 Task: Add Paqui Zesty Salsa Verde Tortilla Chips to the cart.
Action: Mouse moved to (937, 110)
Screenshot: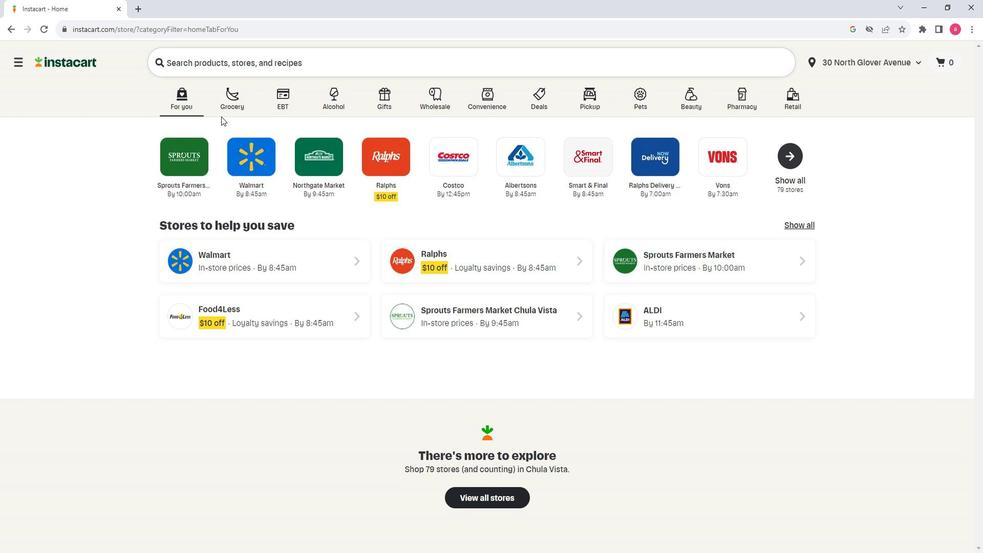 
Action: Mouse pressed left at (937, 110)
Screenshot: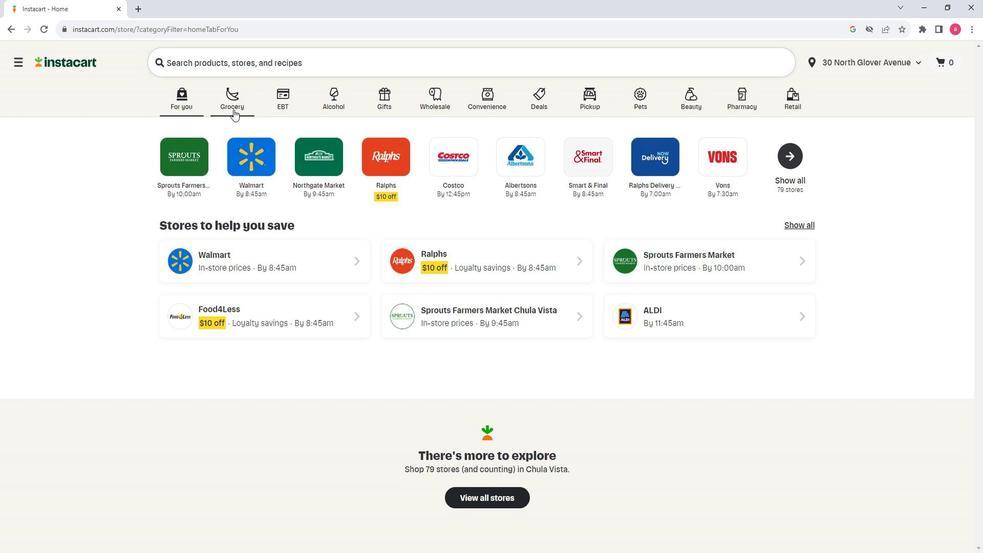 
Action: Mouse moved to (962, 307)
Screenshot: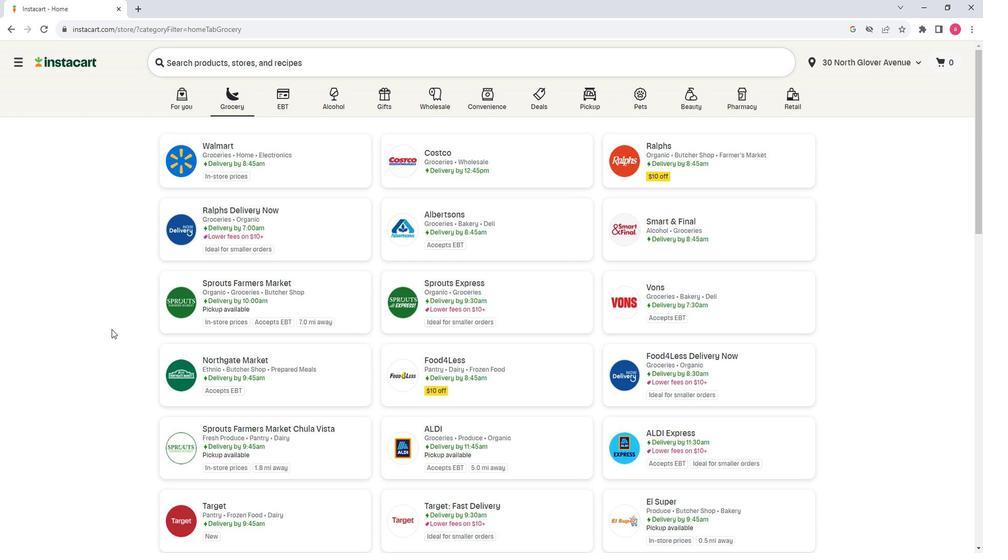 
Action: Mouse pressed left at (962, 307)
Screenshot: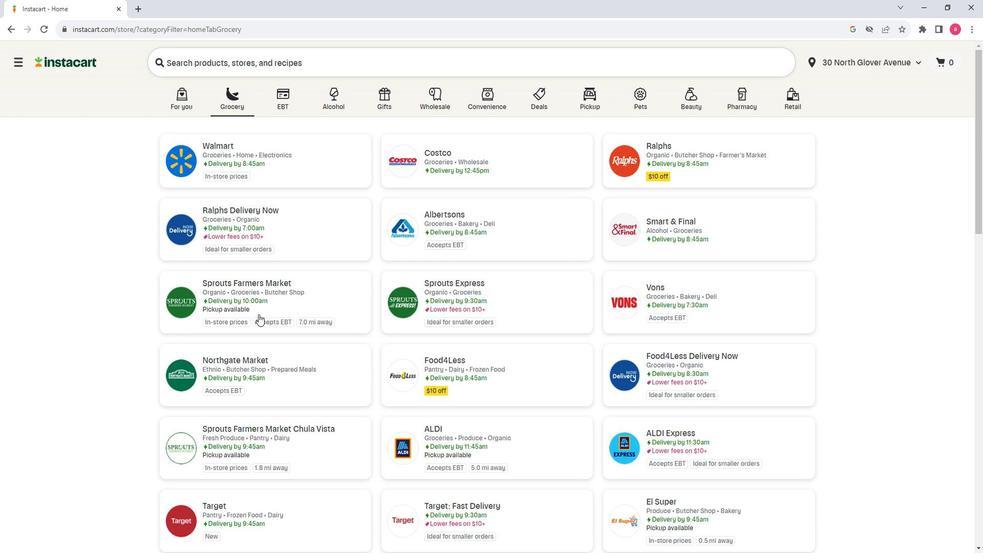
Action: Mouse moved to (775, 324)
Screenshot: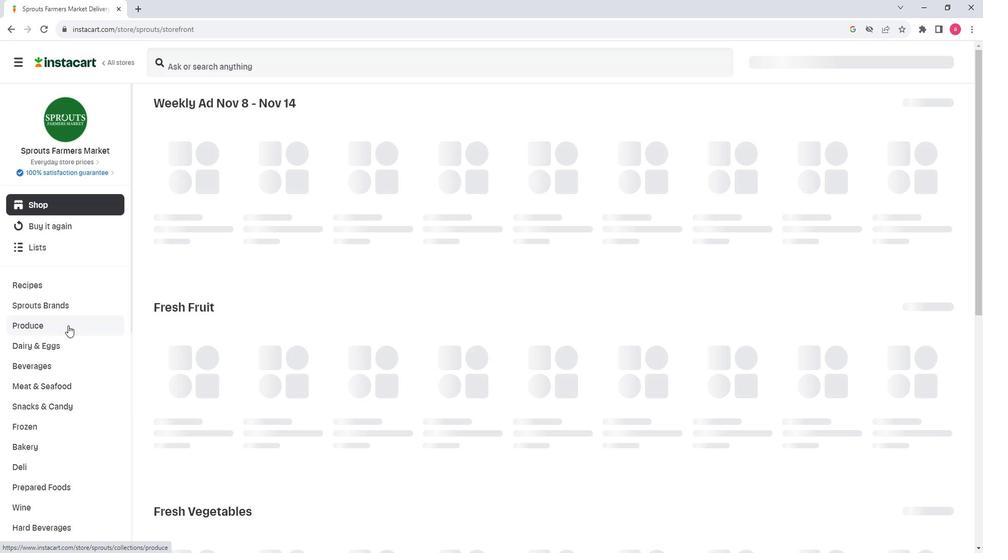 
Action: Mouse scrolled (775, 323) with delta (0, 0)
Screenshot: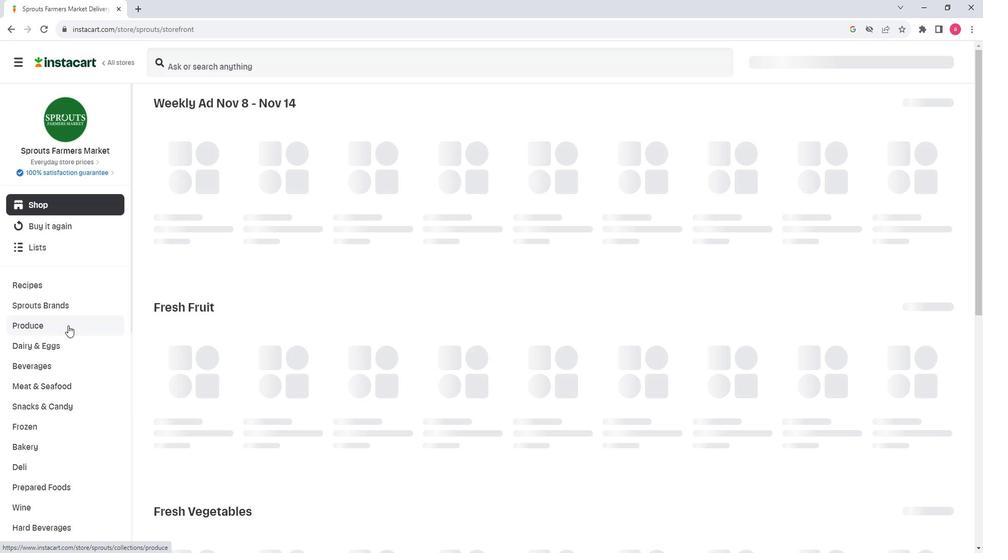 
Action: Mouse moved to (772, 350)
Screenshot: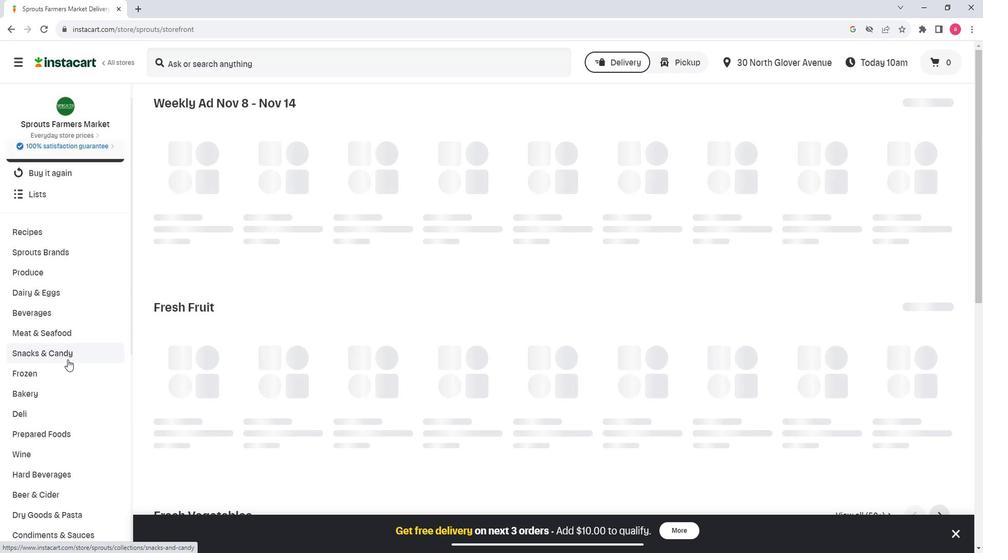 
Action: Mouse pressed left at (772, 350)
Screenshot: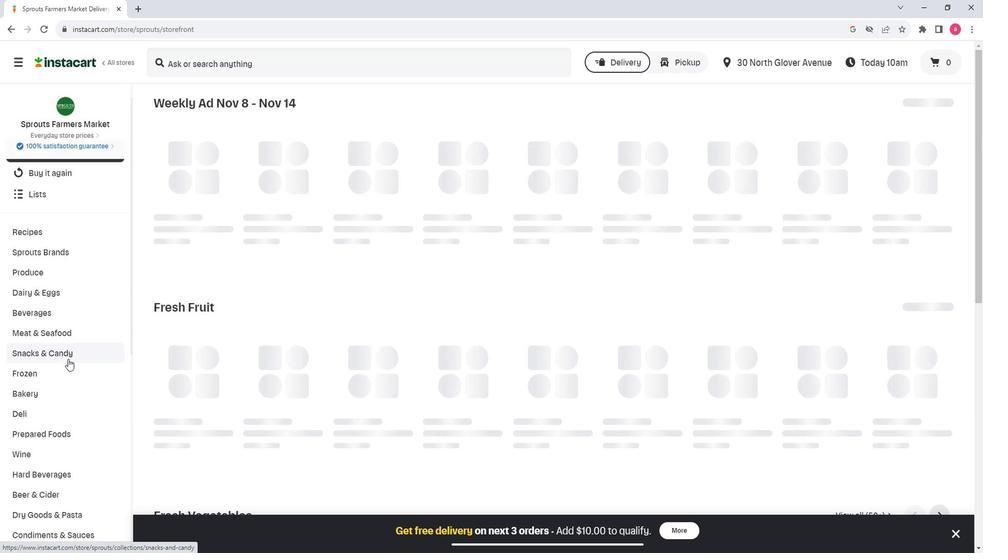 
Action: Mouse moved to (739, 386)
Screenshot: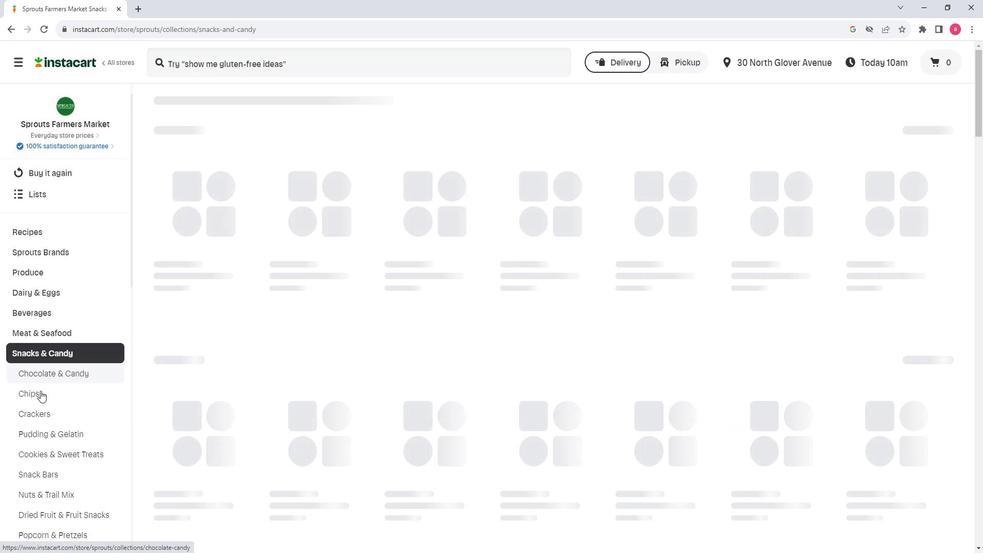
Action: Mouse pressed left at (739, 386)
Screenshot: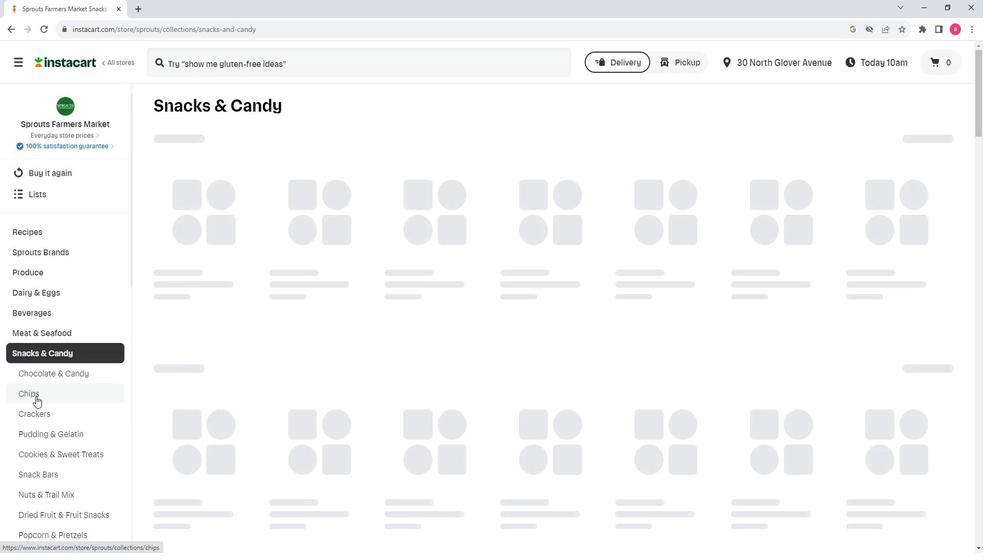 
Action: Mouse moved to (929, 144)
Screenshot: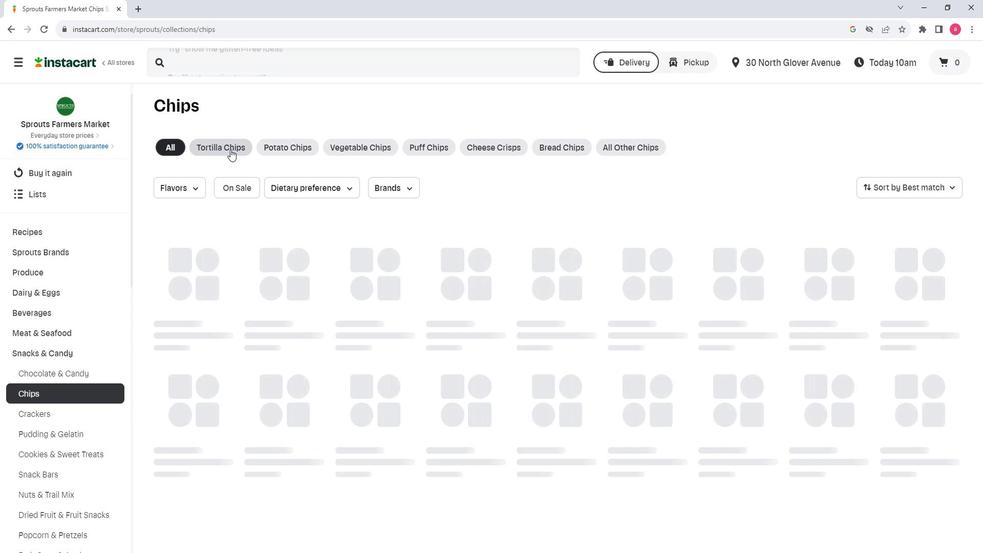 
Action: Mouse pressed left at (929, 144)
Screenshot: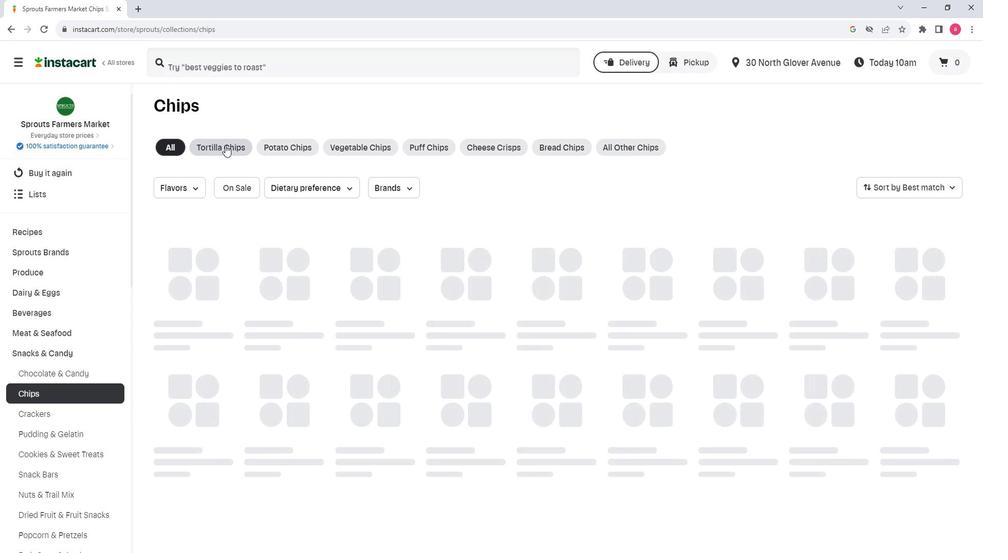
Action: Mouse moved to (938, 76)
Screenshot: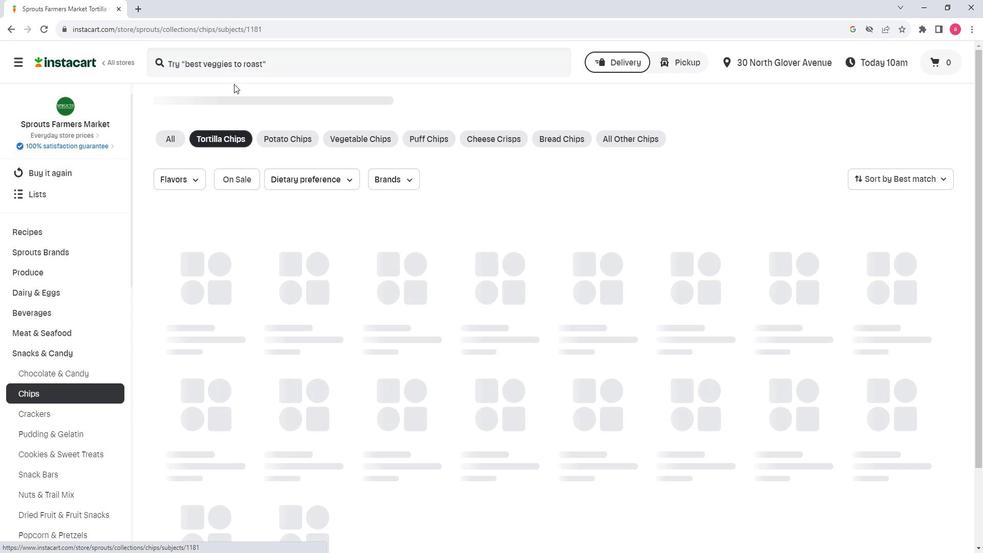 
Action: Mouse pressed left at (938, 76)
Screenshot: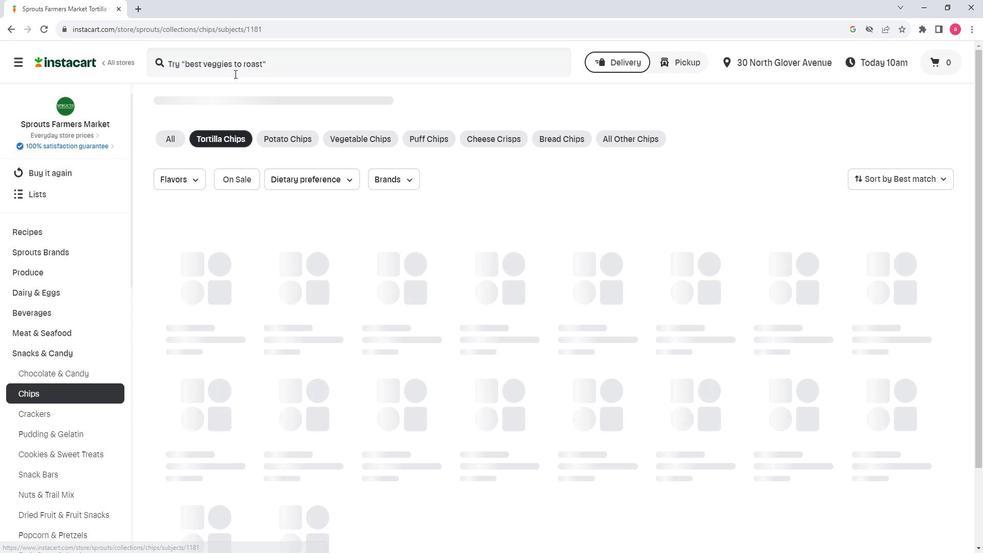
Action: Key pressed <Key.shift><Key.shift><Key.shift><Key.shift><Key.shift><Key.shift><Key.shift><Key.shift>Paqui<Key.space><Key.shift><Key.shift><Key.shift><Key.shift><Key.shift><Key.shift><Key.shift><Key.shift><Key.shift><Key.shift><Key.shift><Key.shift><Key.shift><Key.shift><Key.shift><Key.shift><Key.shift><Key.shift><Key.shift>Zestry<Key.space><Key.shift>Salsa<Key.space><Key.shift><Key.shift><Key.shift><Key.shift><Key.shift><Key.shift><Key.shift><Key.shift><Key.shift><Key.shift><Key.shift><Key.shift><Key.shift><Key.shift><Key.shift><Key.shift><Key.shift><Key.shift>Verde<Key.space><Key.shift><Key.shift><Key.shift>Torilla<Key.space><Key.shift>Chips<Key.enter>
Screenshot: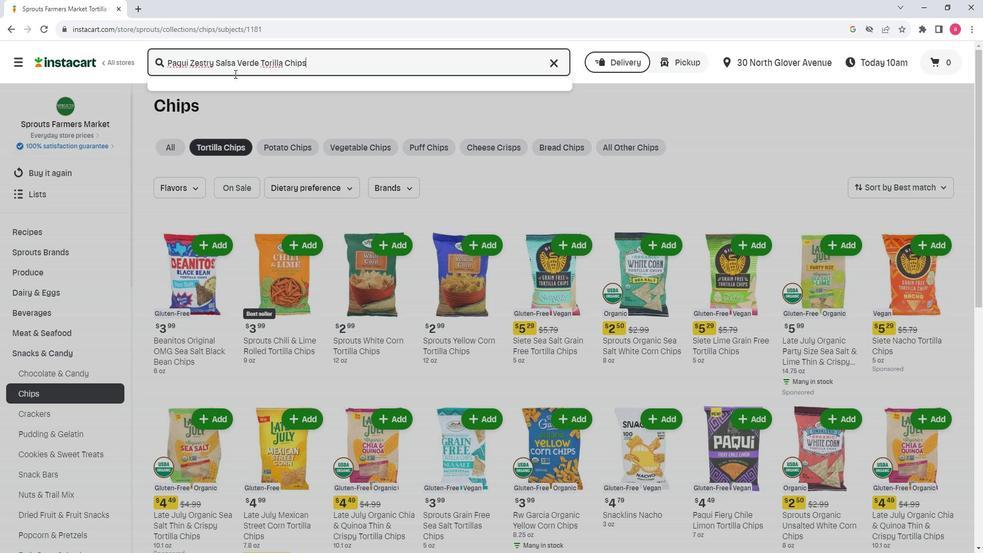 
Action: Mouse moved to (992, 141)
Screenshot: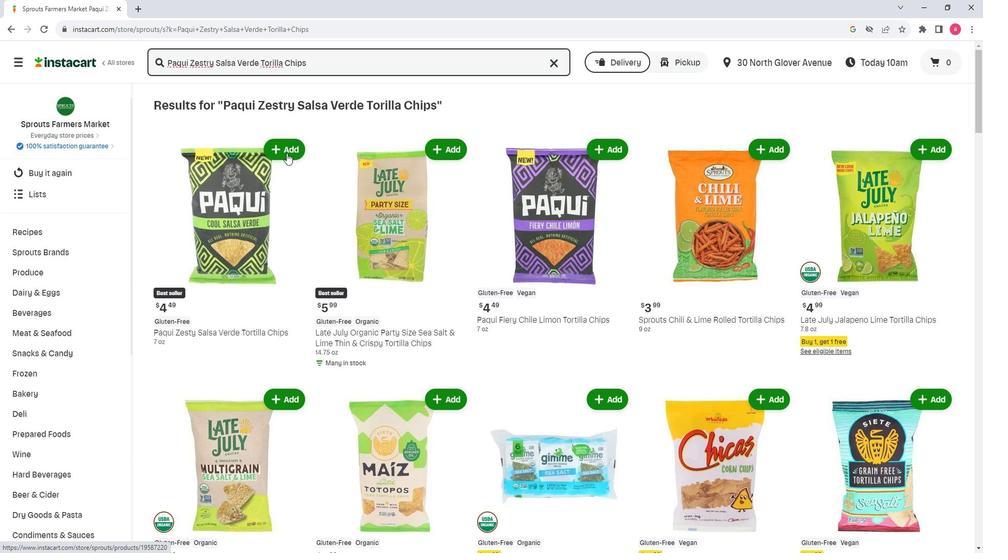 
Action: Mouse pressed left at (992, 141)
Screenshot: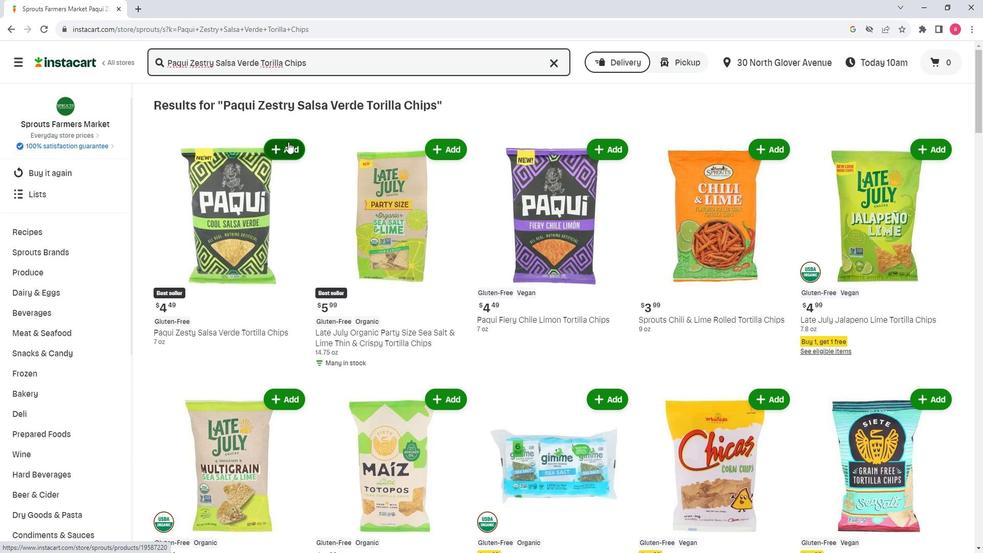 
Action: Mouse moved to (997, 199)
Screenshot: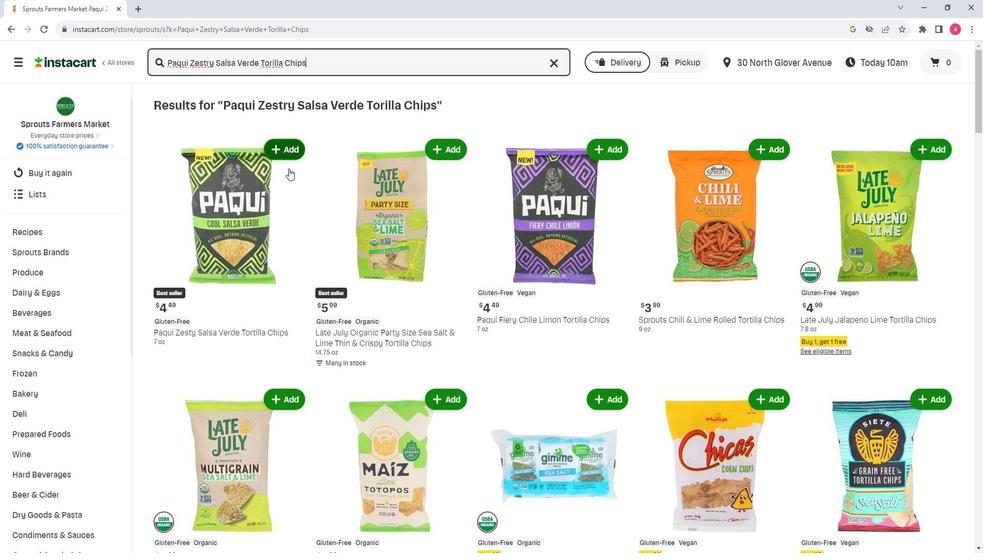 
